 Task: Upload cover image "Image D.jpg".
Action: Mouse moved to (382, 110)
Screenshot: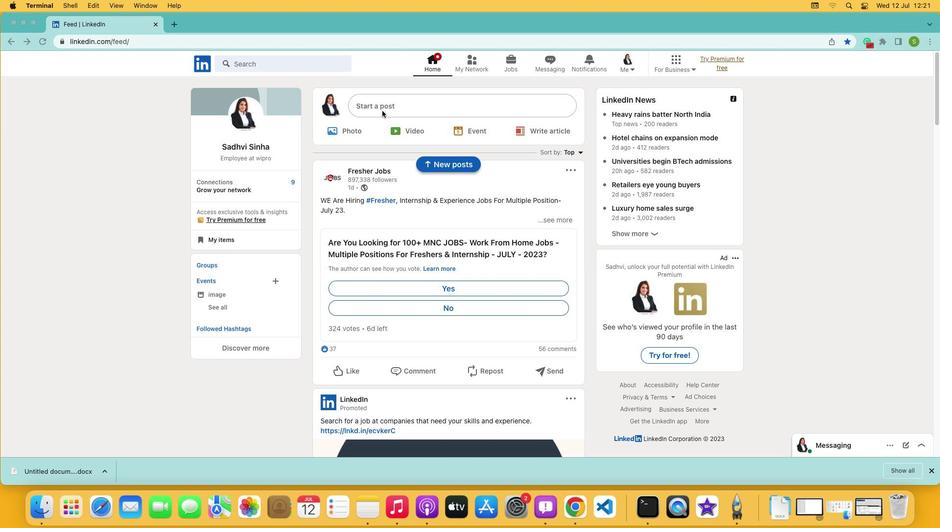 
Action: Mouse pressed left at (382, 110)
Screenshot: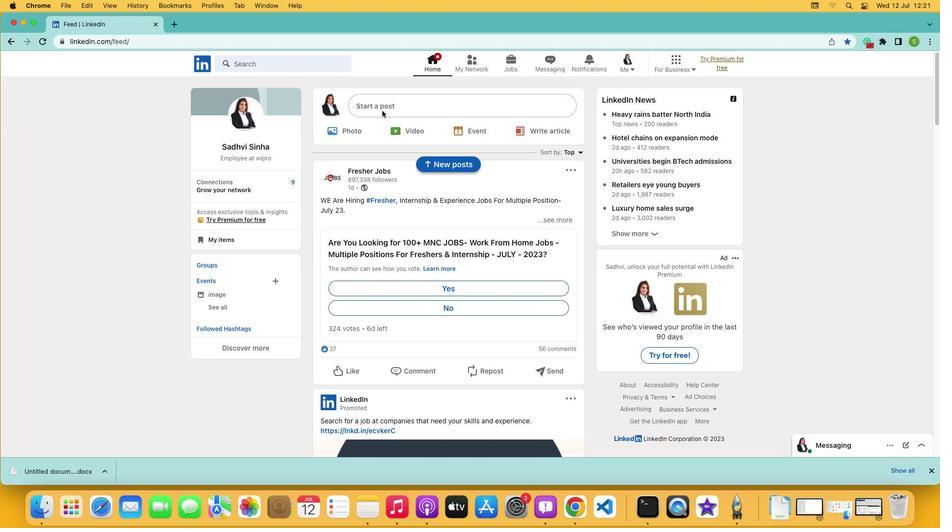 
Action: Mouse pressed left at (382, 110)
Screenshot: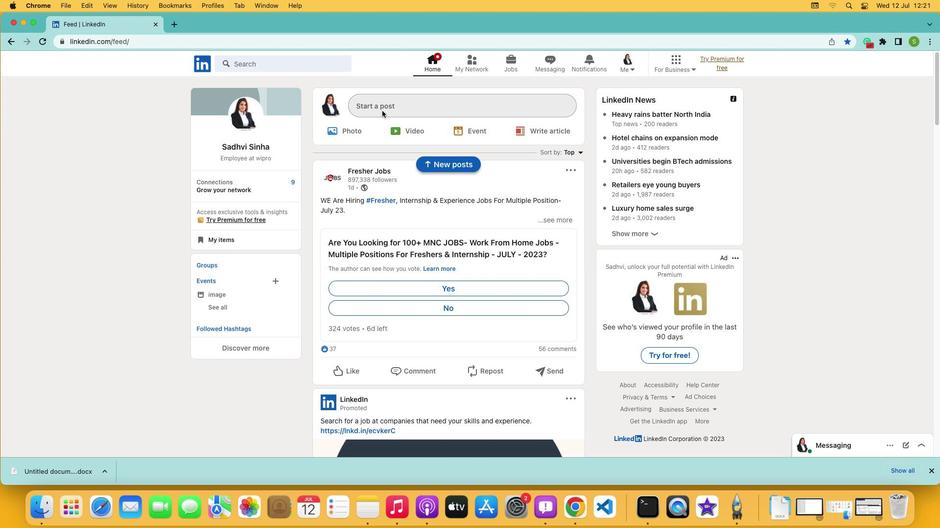
Action: Mouse moved to (380, 295)
Screenshot: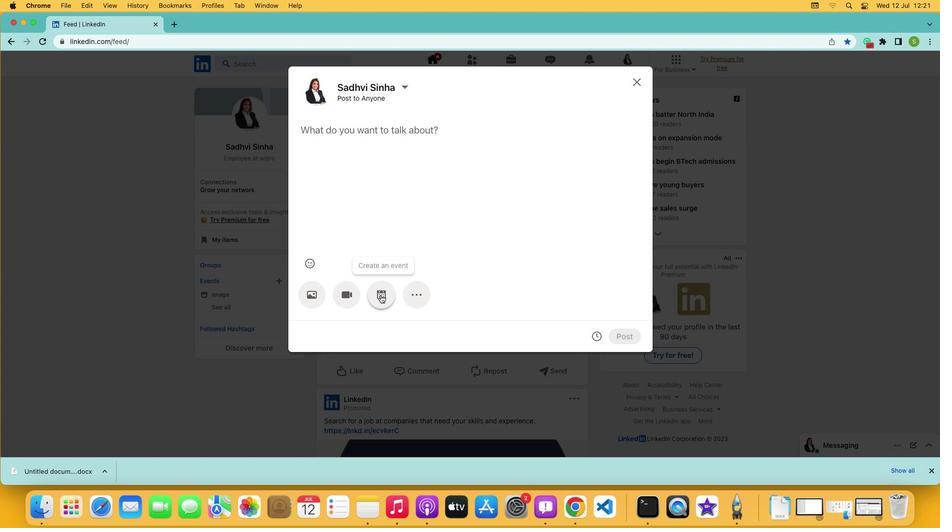 
Action: Mouse pressed left at (380, 295)
Screenshot: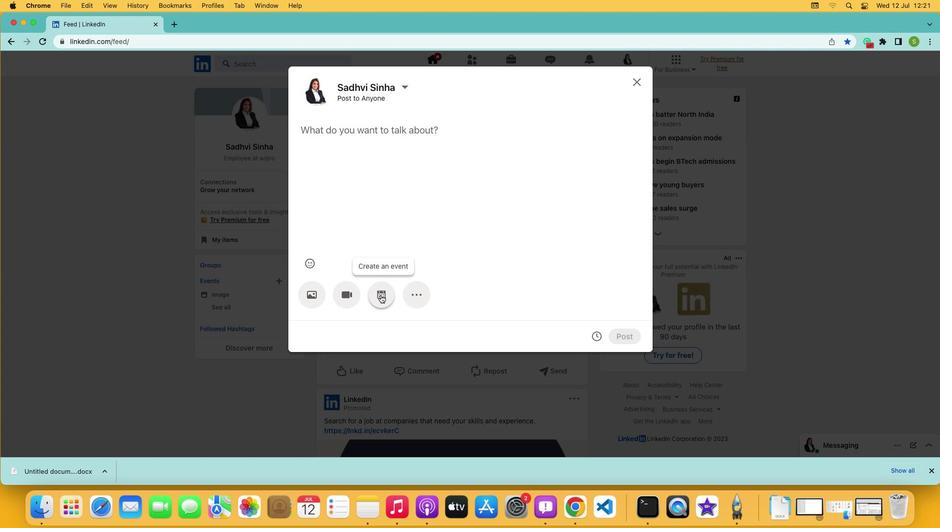 
Action: Mouse moved to (454, 200)
Screenshot: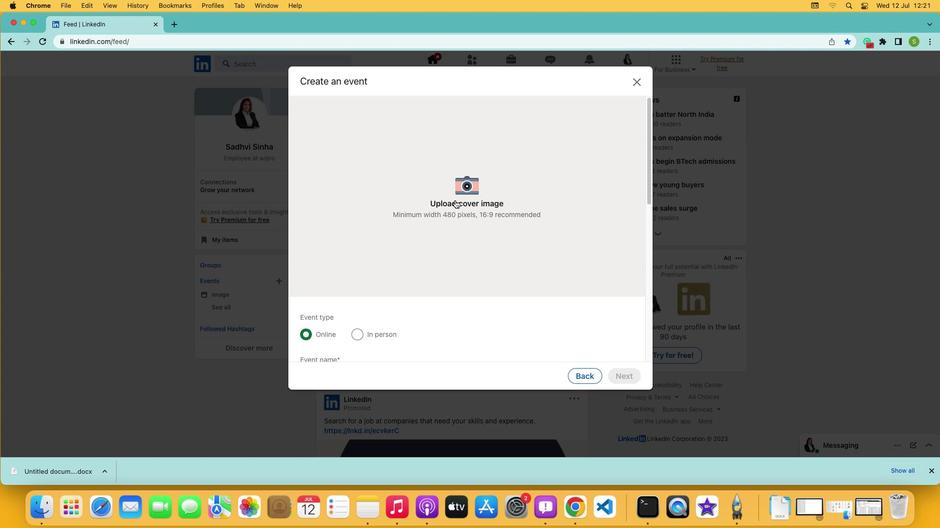 
Action: Mouse pressed left at (454, 200)
Screenshot: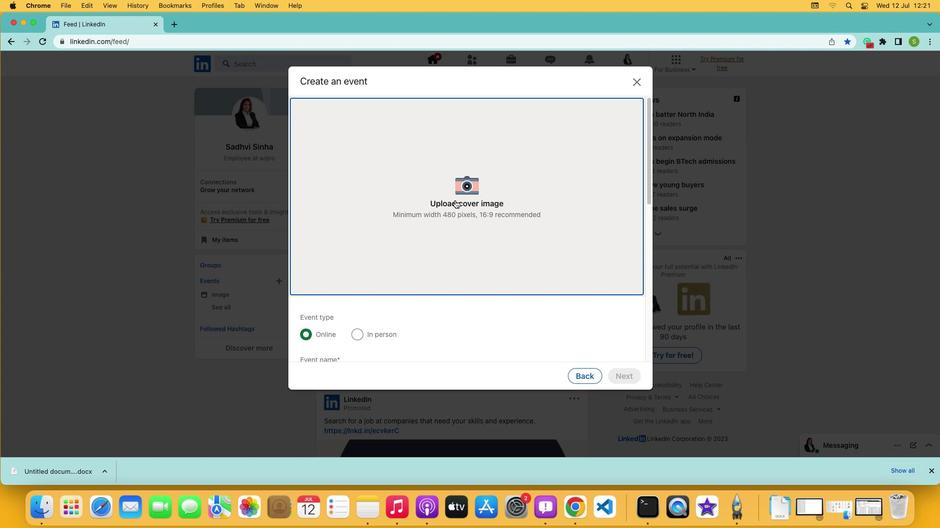 
Action: Mouse moved to (369, 198)
Screenshot: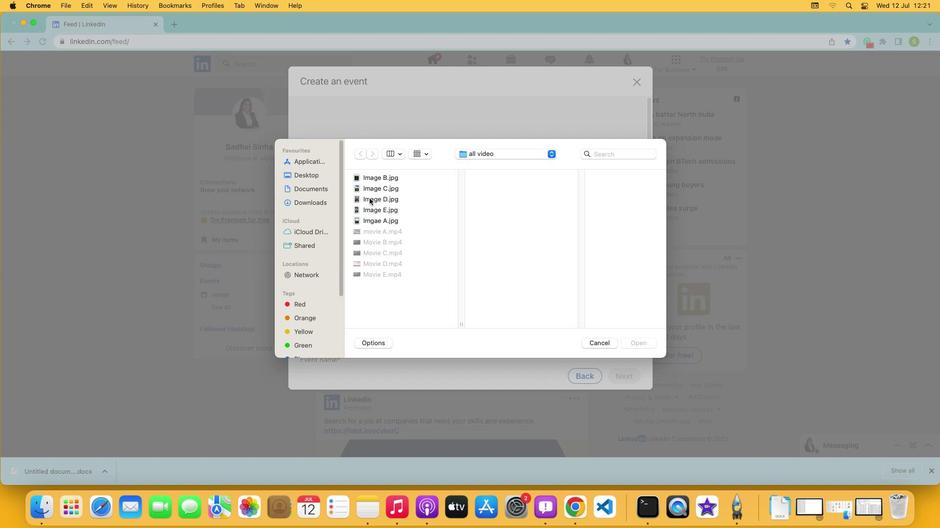 
Action: Mouse pressed left at (369, 198)
Screenshot: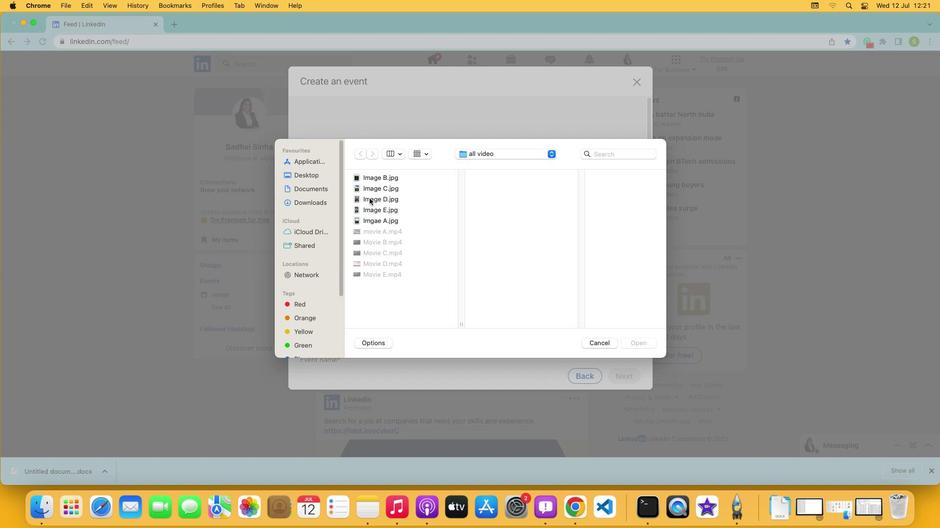 
Action: Mouse moved to (639, 344)
Screenshot: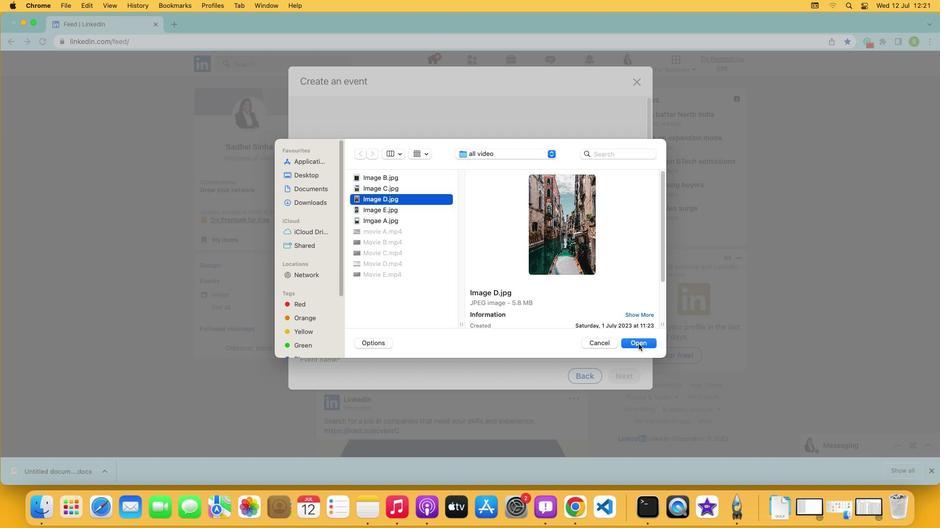 
Action: Mouse pressed left at (639, 344)
Screenshot: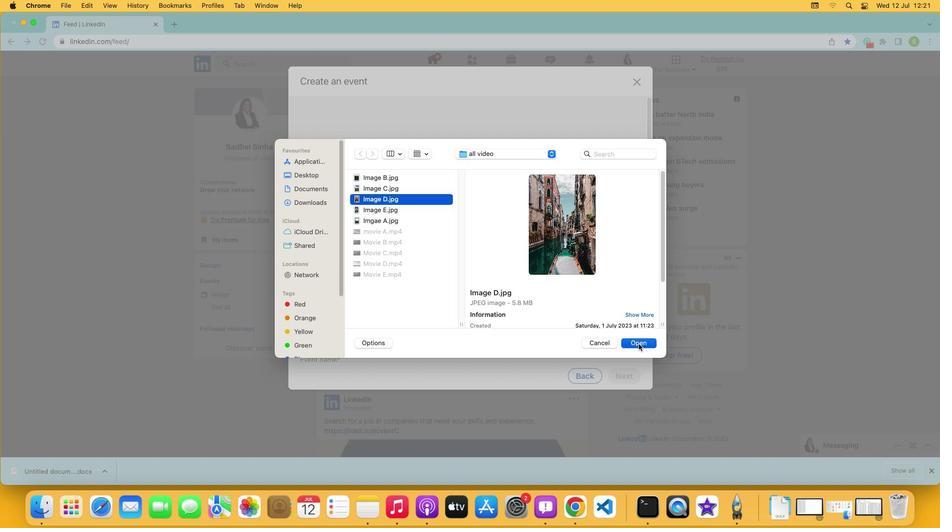 
